Task: Add Zevia Watermelon Kidz Soda 6 Pack to the cart.
Action: Mouse moved to (16, 153)
Screenshot: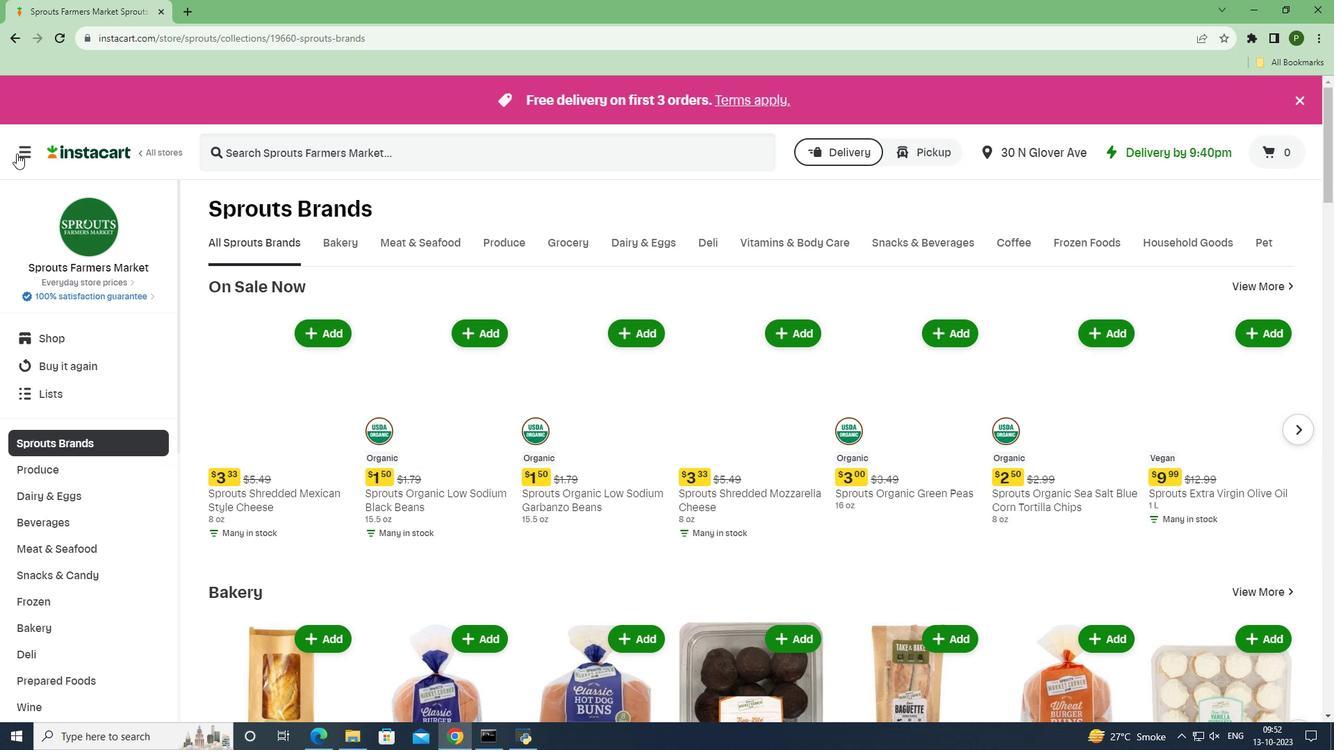 
Action: Mouse pressed left at (16, 153)
Screenshot: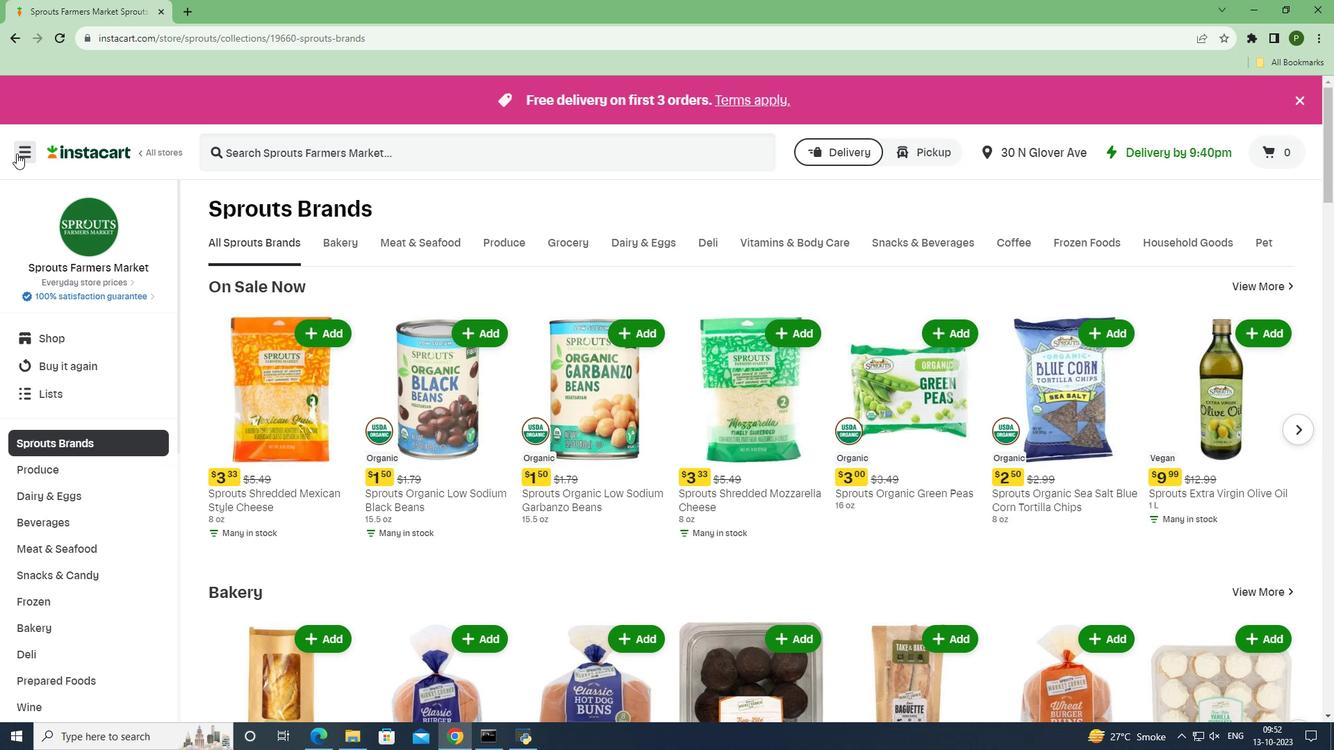
Action: Mouse moved to (53, 371)
Screenshot: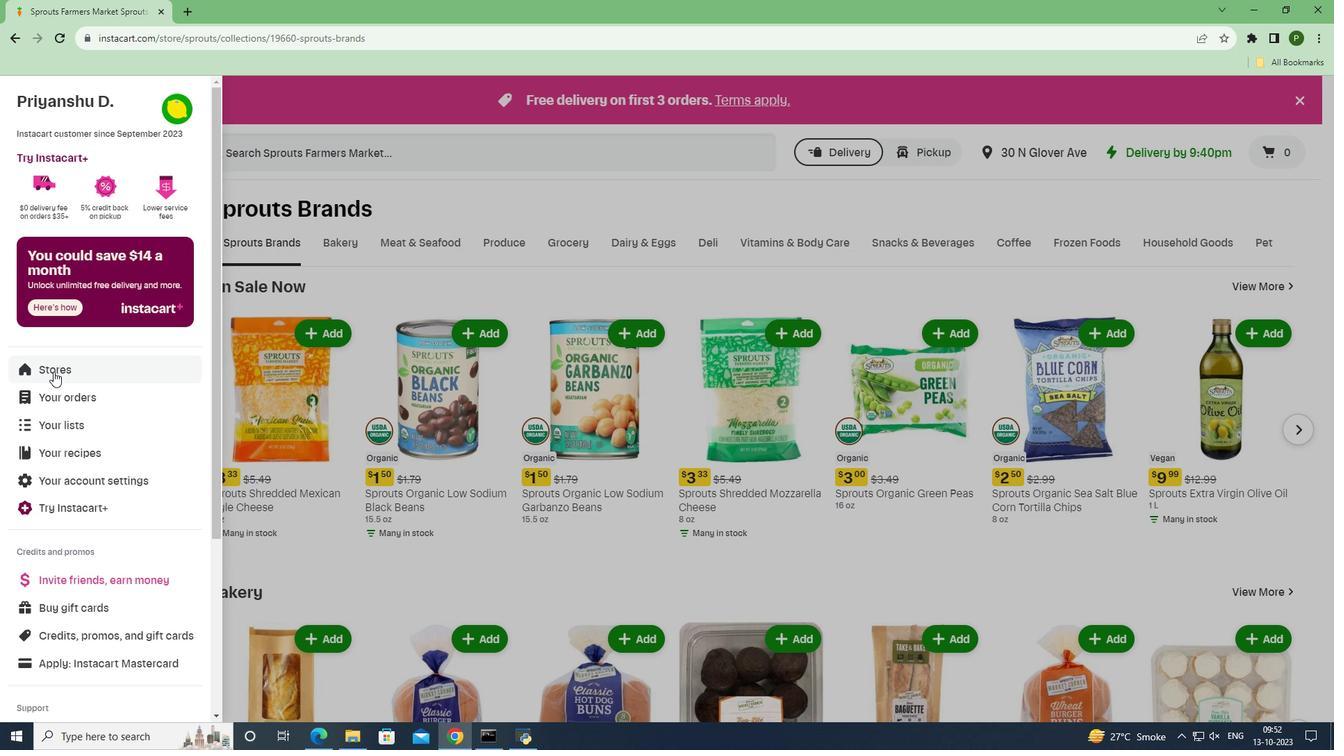 
Action: Mouse pressed left at (53, 371)
Screenshot: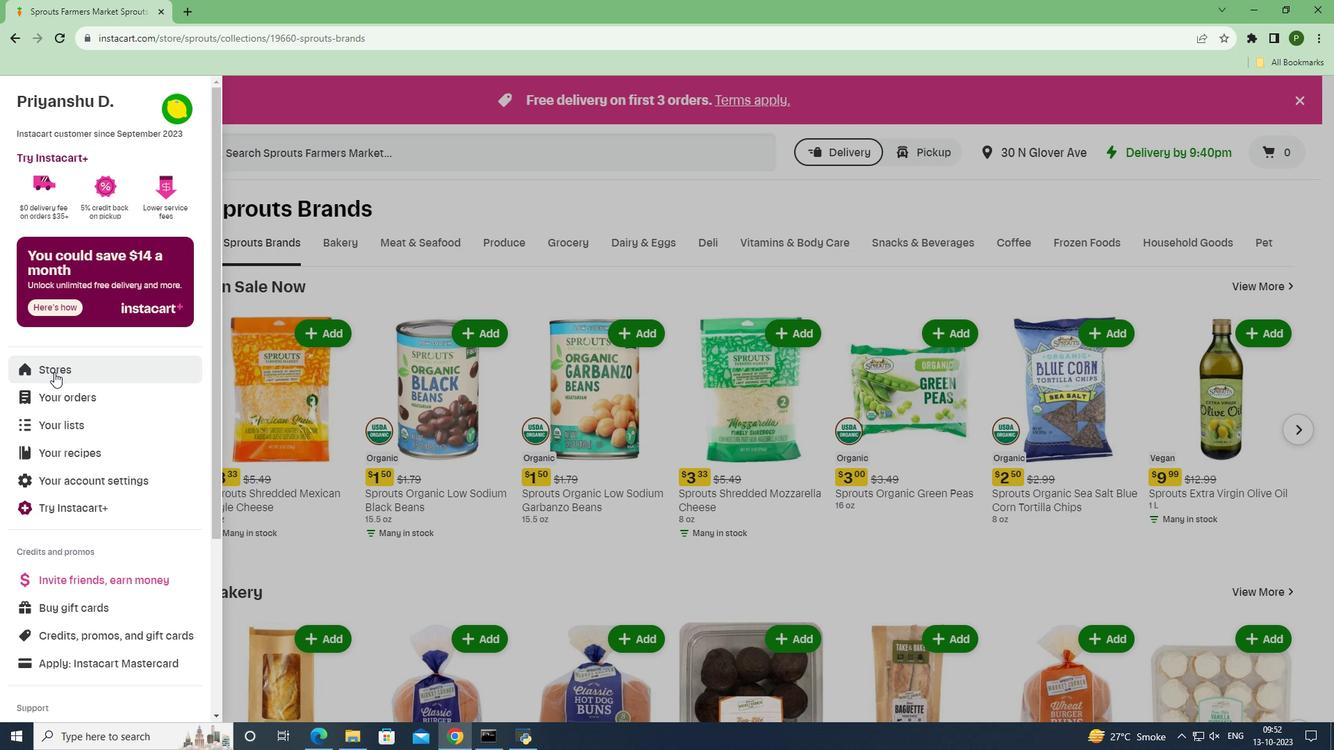 
Action: Mouse moved to (297, 166)
Screenshot: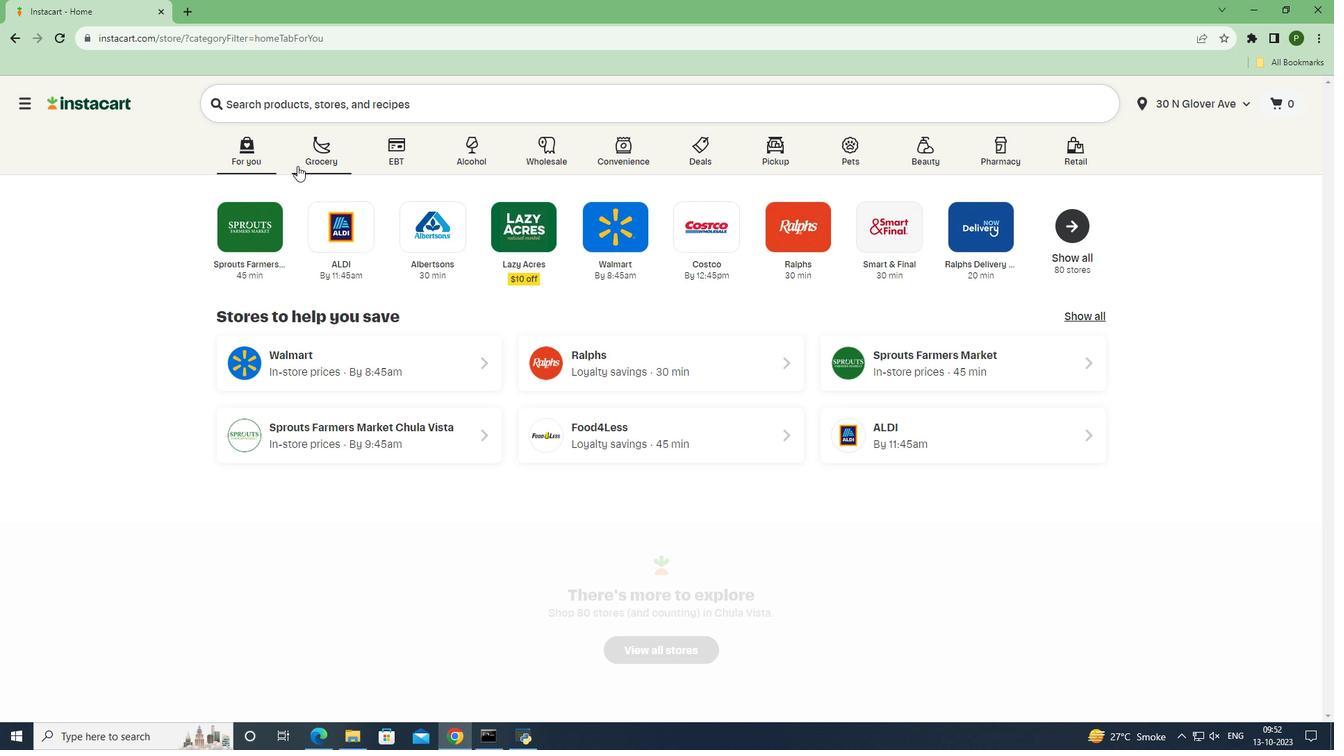 
Action: Mouse pressed left at (297, 166)
Screenshot: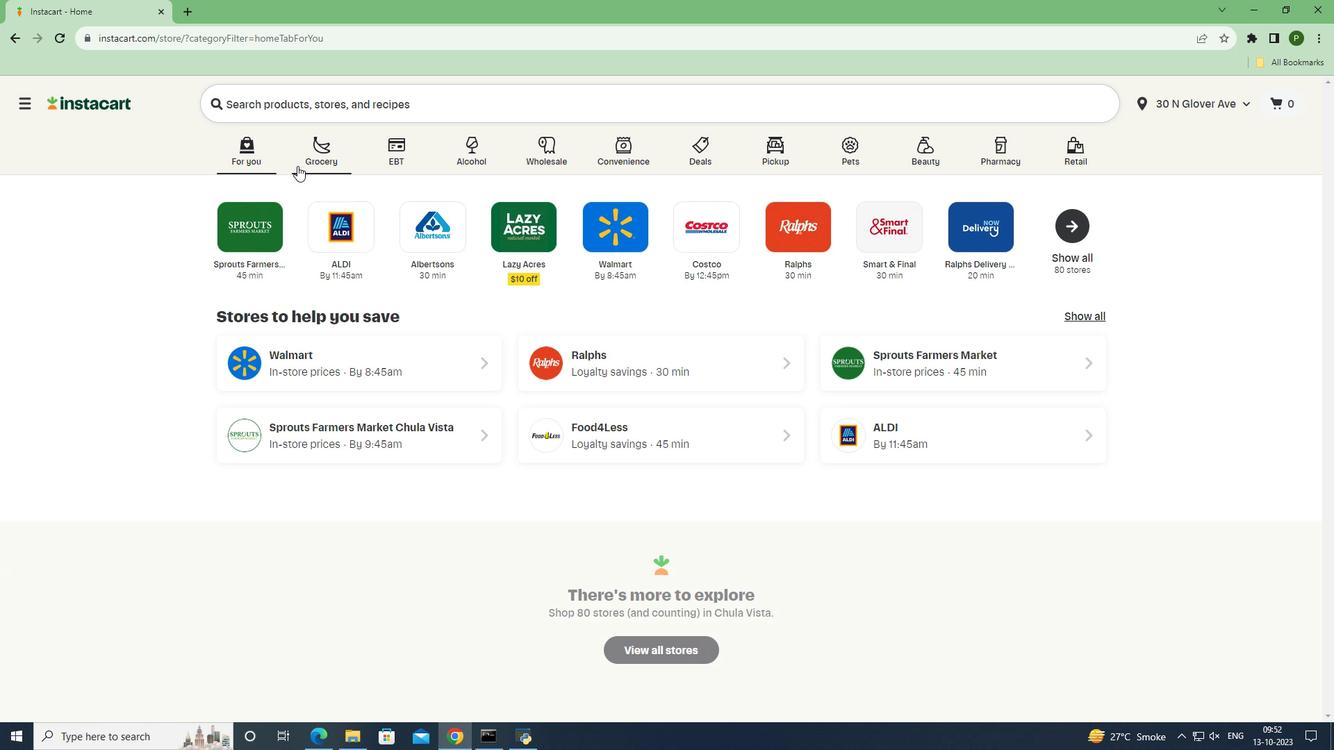 
Action: Mouse moved to (826, 307)
Screenshot: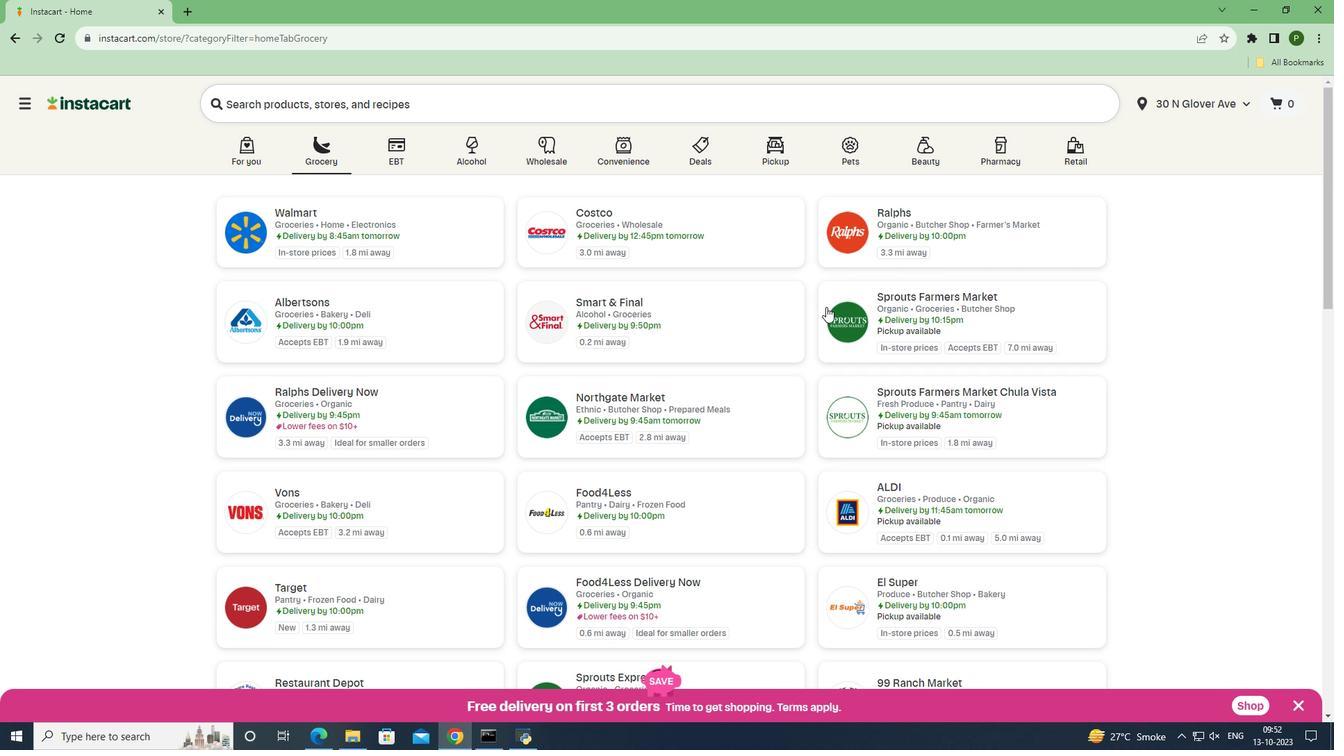 
Action: Mouse pressed left at (826, 307)
Screenshot: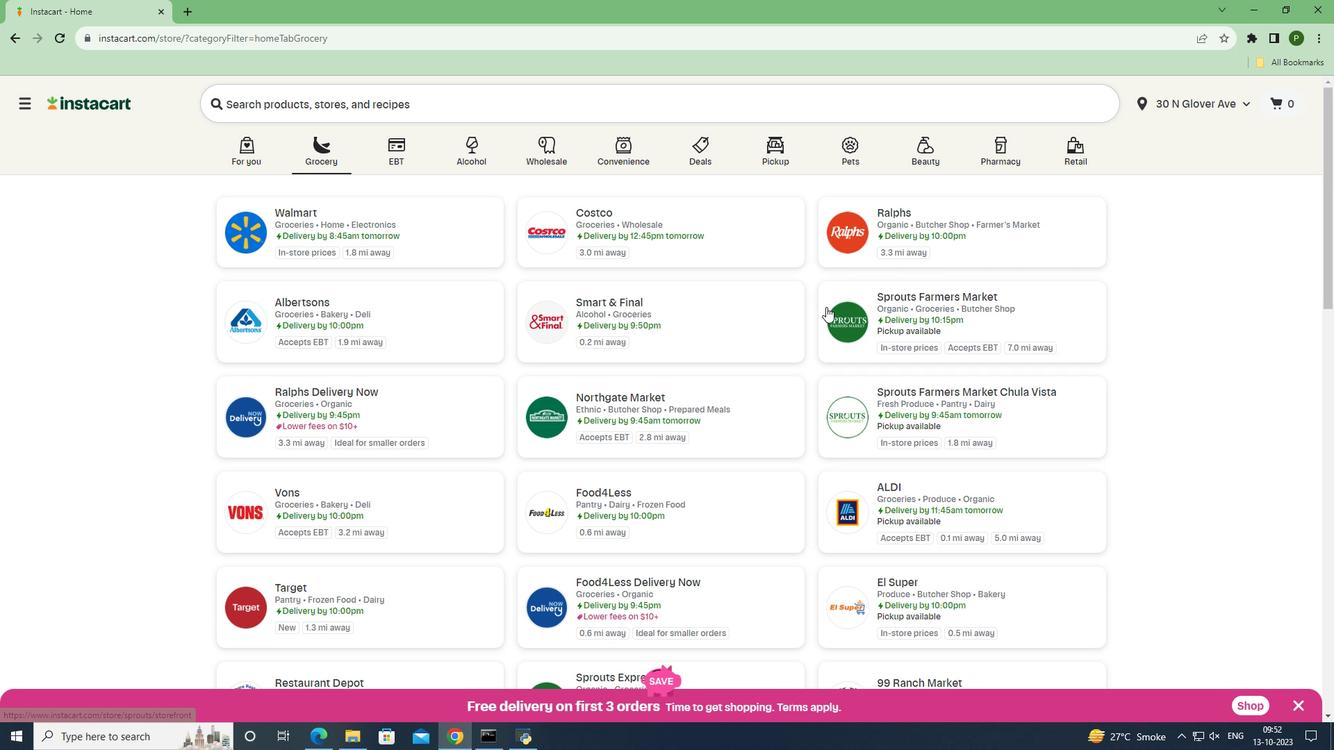 
Action: Mouse moved to (79, 533)
Screenshot: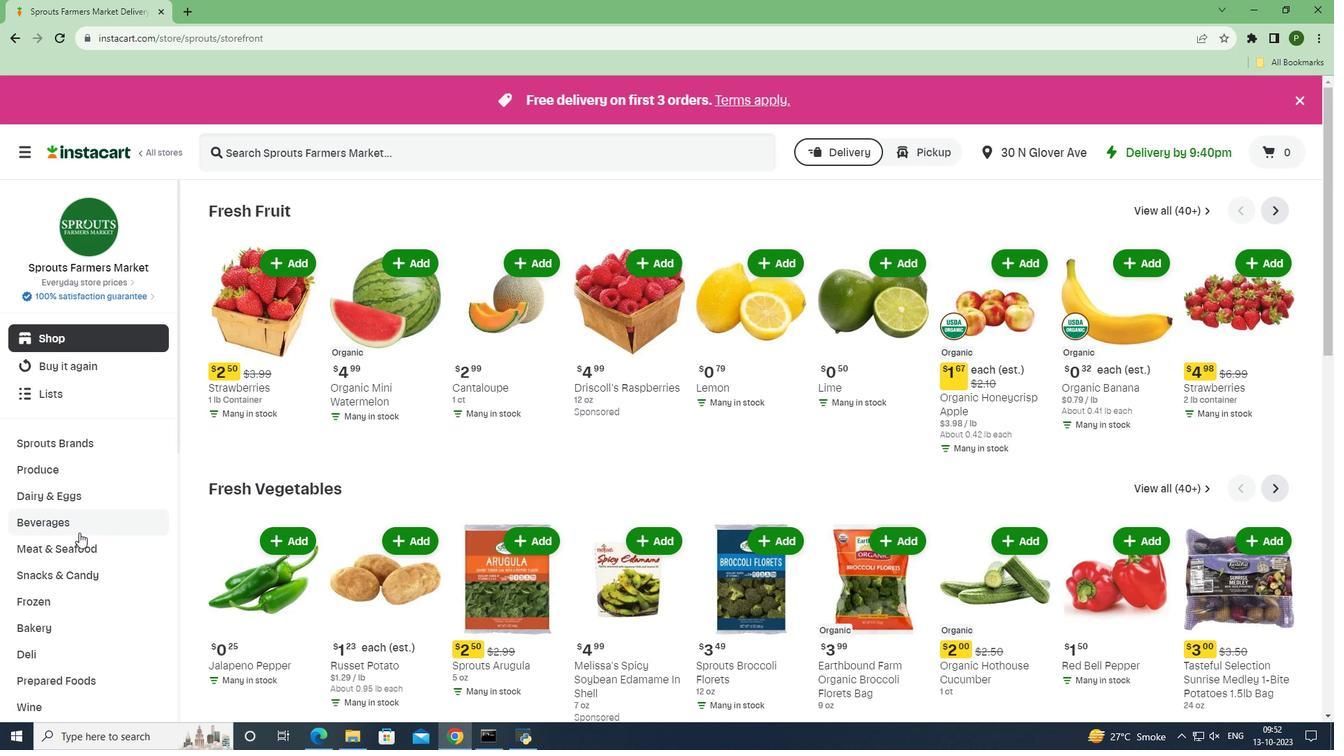 
Action: Mouse pressed left at (79, 533)
Screenshot: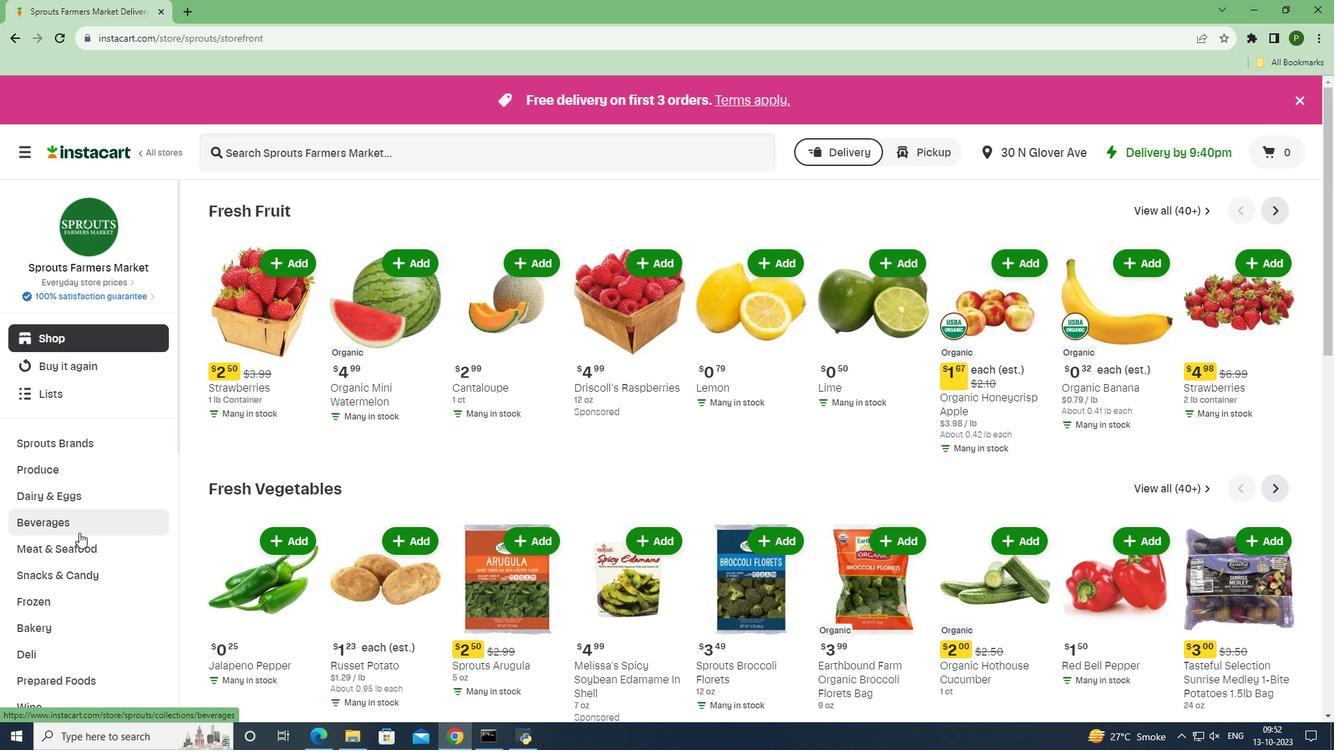 
Action: Mouse moved to (764, 246)
Screenshot: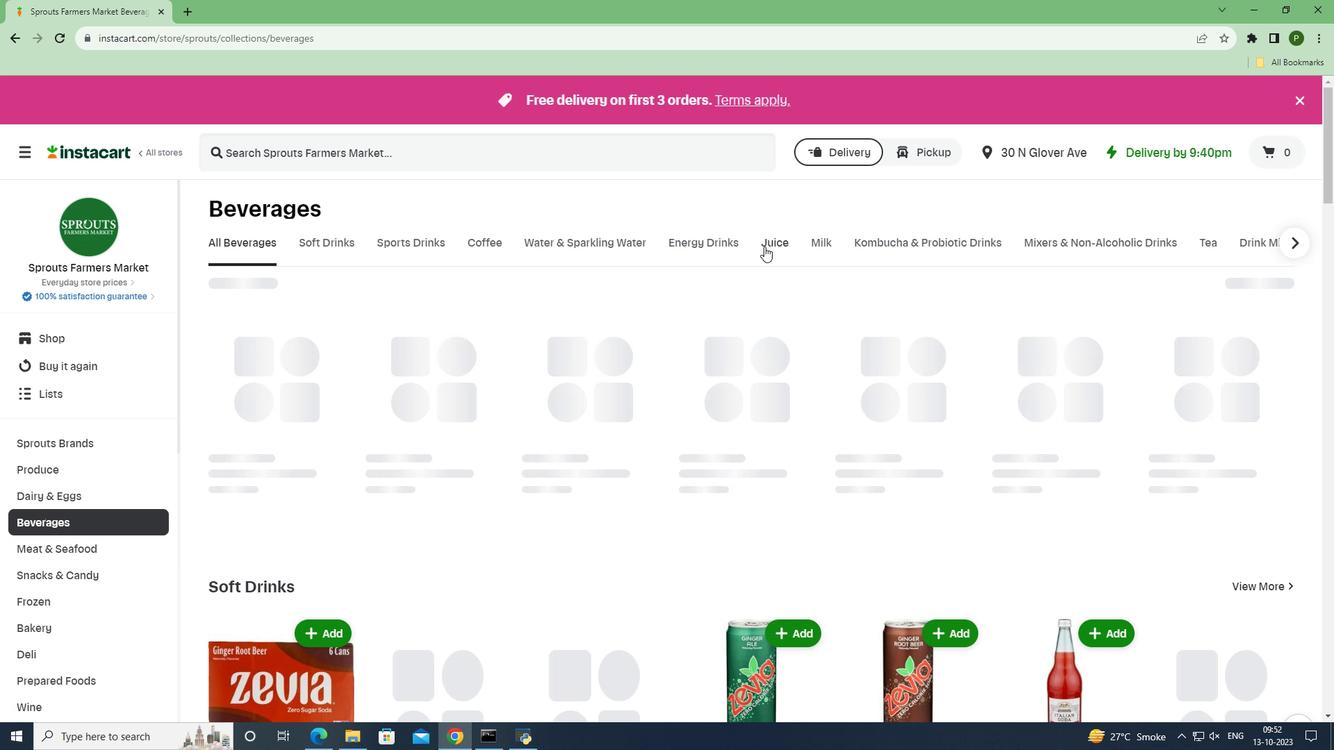 
Action: Mouse pressed left at (764, 246)
Screenshot: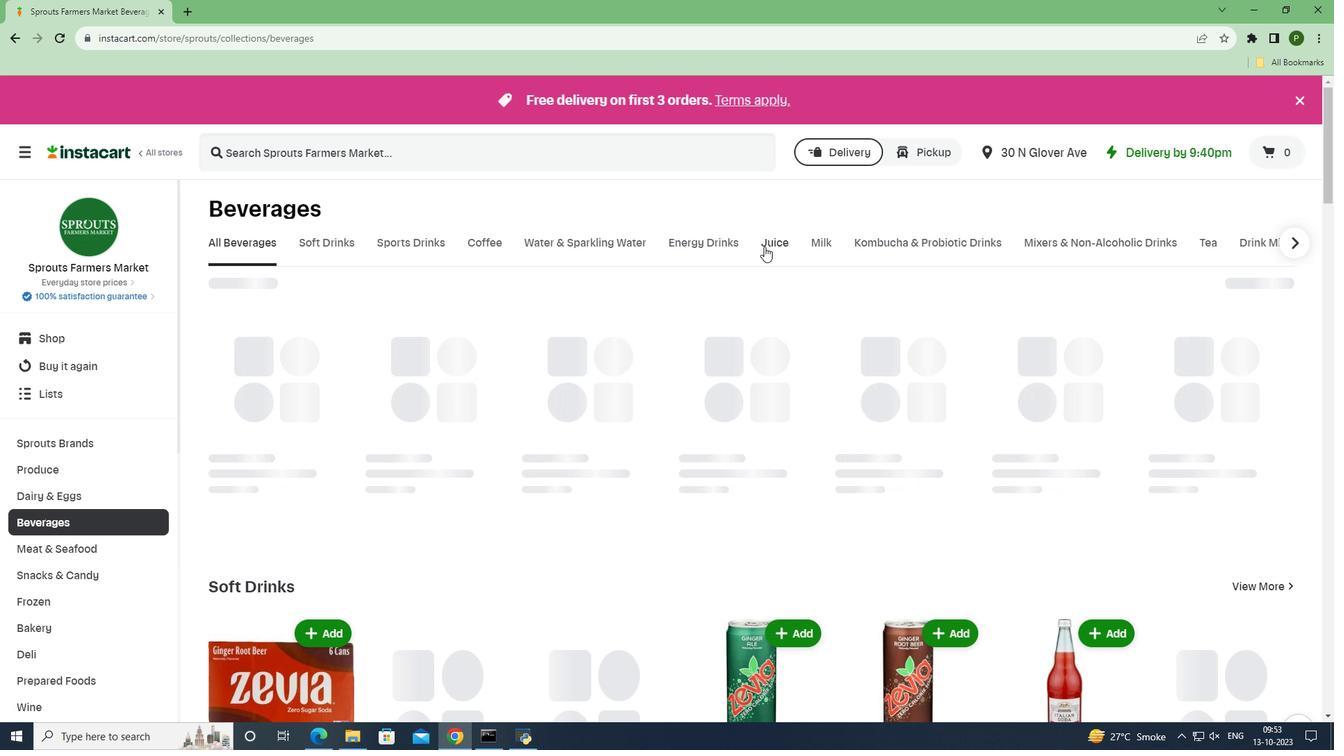 
Action: Mouse moved to (384, 157)
Screenshot: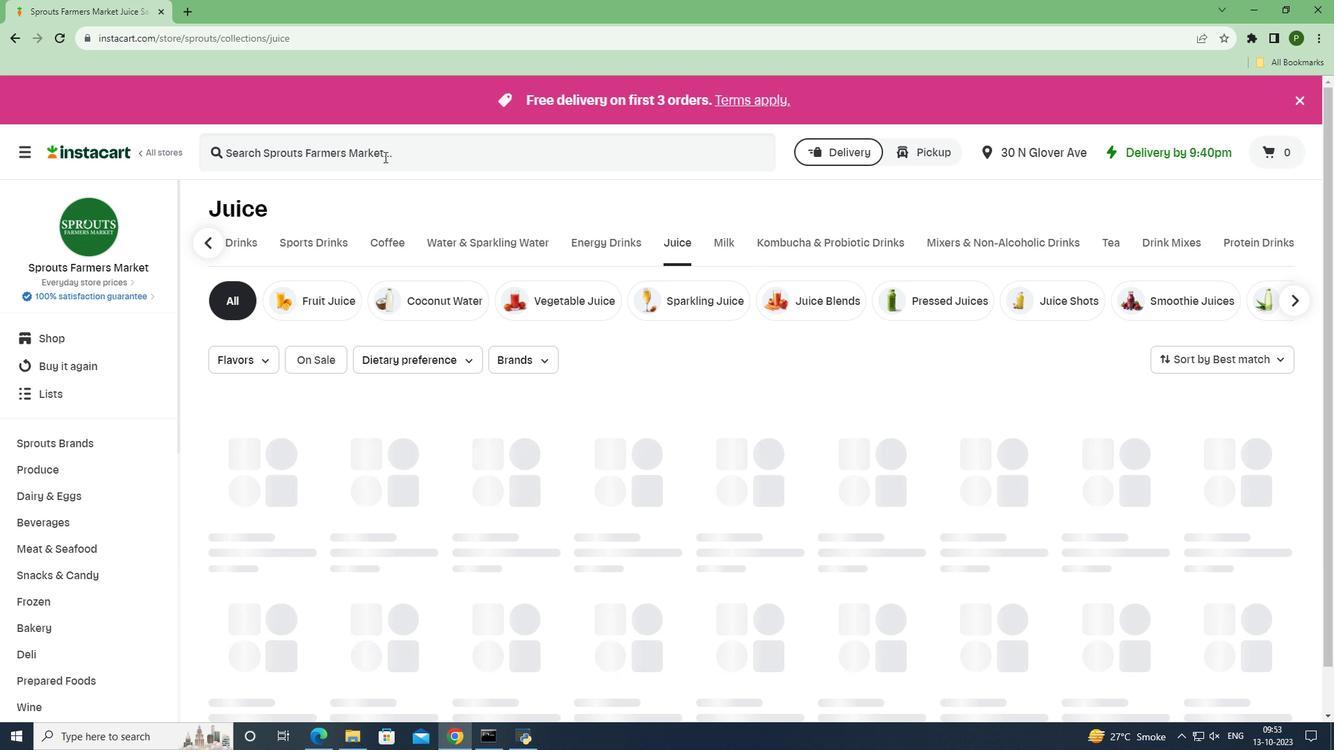 
Action: Mouse pressed left at (384, 157)
Screenshot: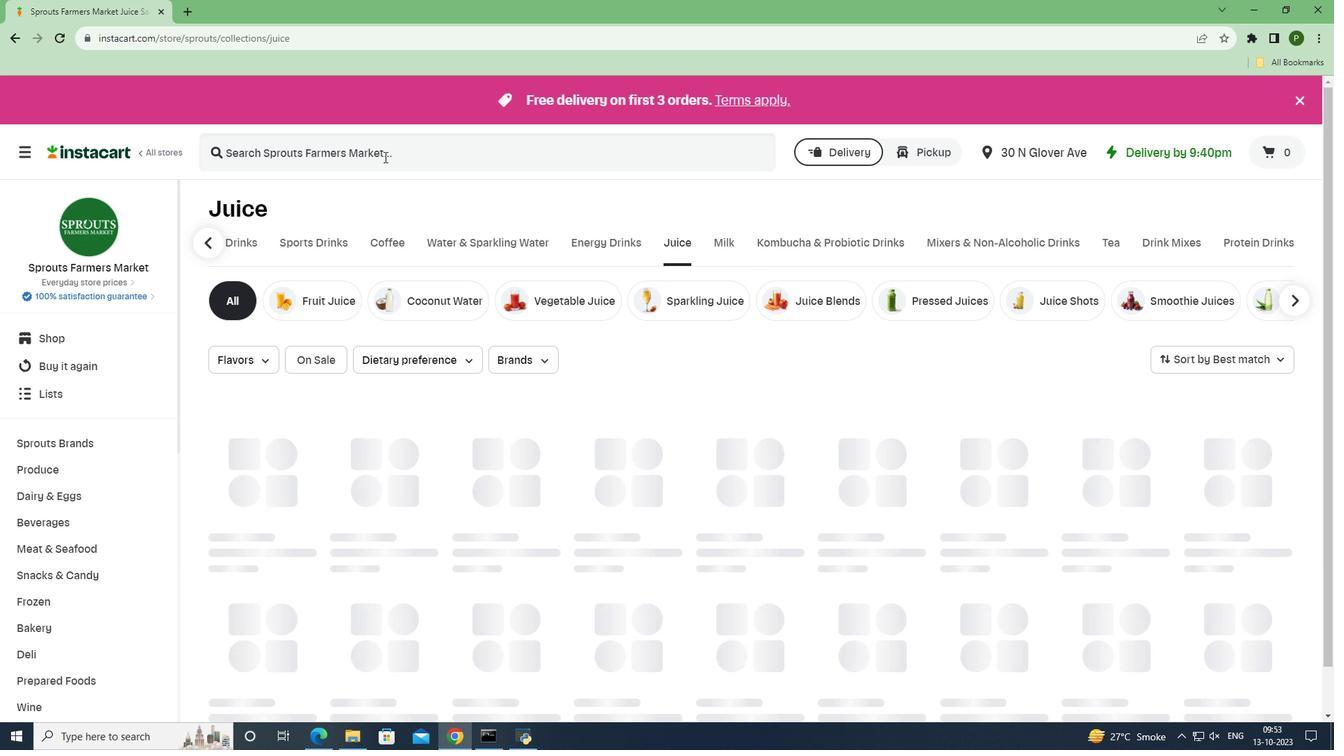 
Action: Key pressed <Key.caps_lock>Z<Key.caps_lock>evia<Key.space><Key.caps_lock>W<Key.caps_lock>atermelon<Key.space><Key.caps_lock>K<Key.caps_lock>idz<Key.space><Key.caps_lock>D<Key.backspace>S<Key.caps_lock>oda<Key.space>6<Key.space><Key.caps_lock>P<Key.caps_lock>ack<Key.space><Key.enter>
Screenshot: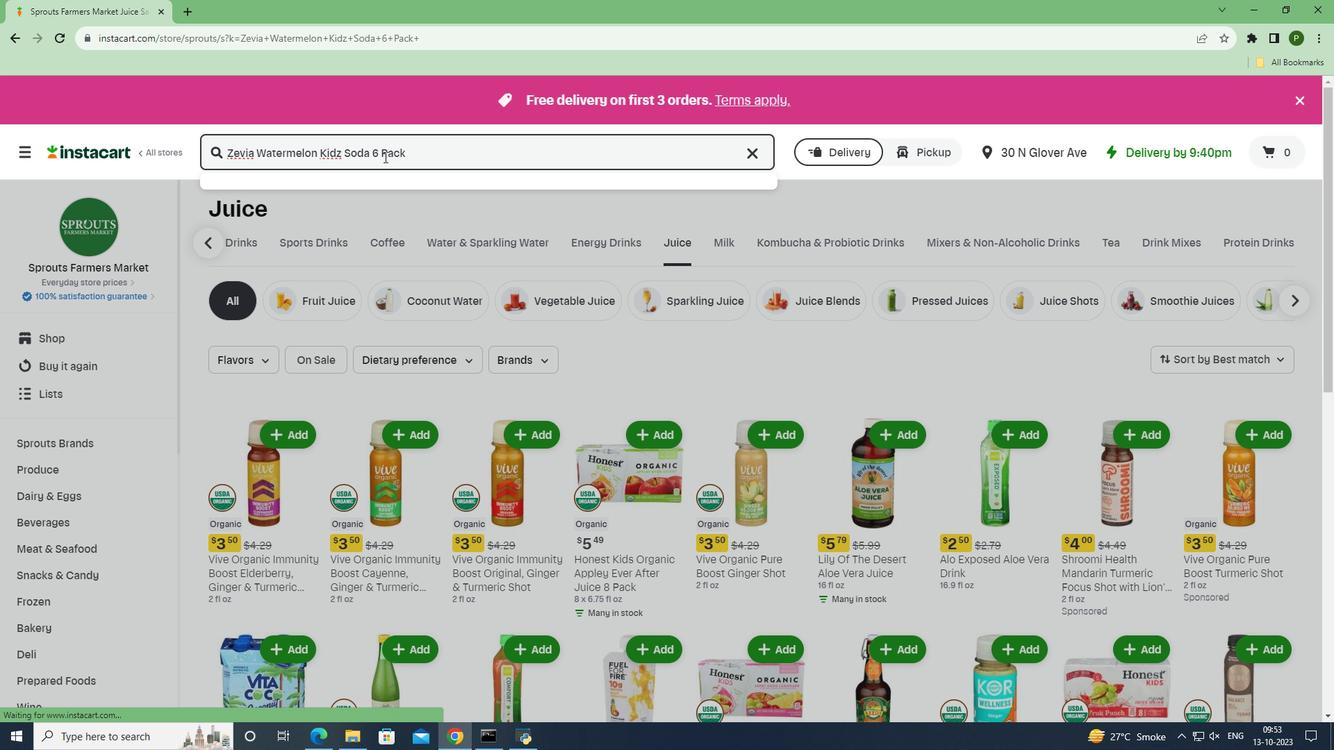 
Action: Mouse moved to (388, 292)
Screenshot: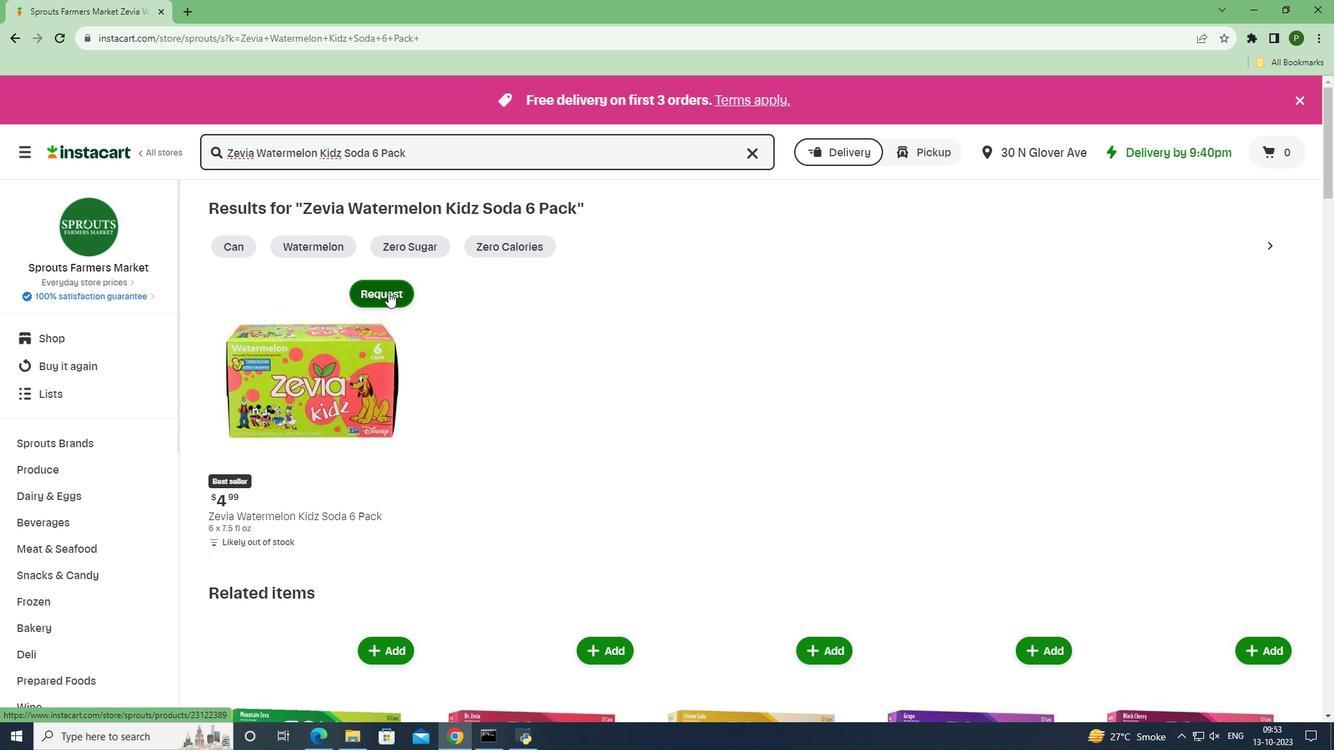 
Action: Mouse pressed left at (388, 292)
Screenshot: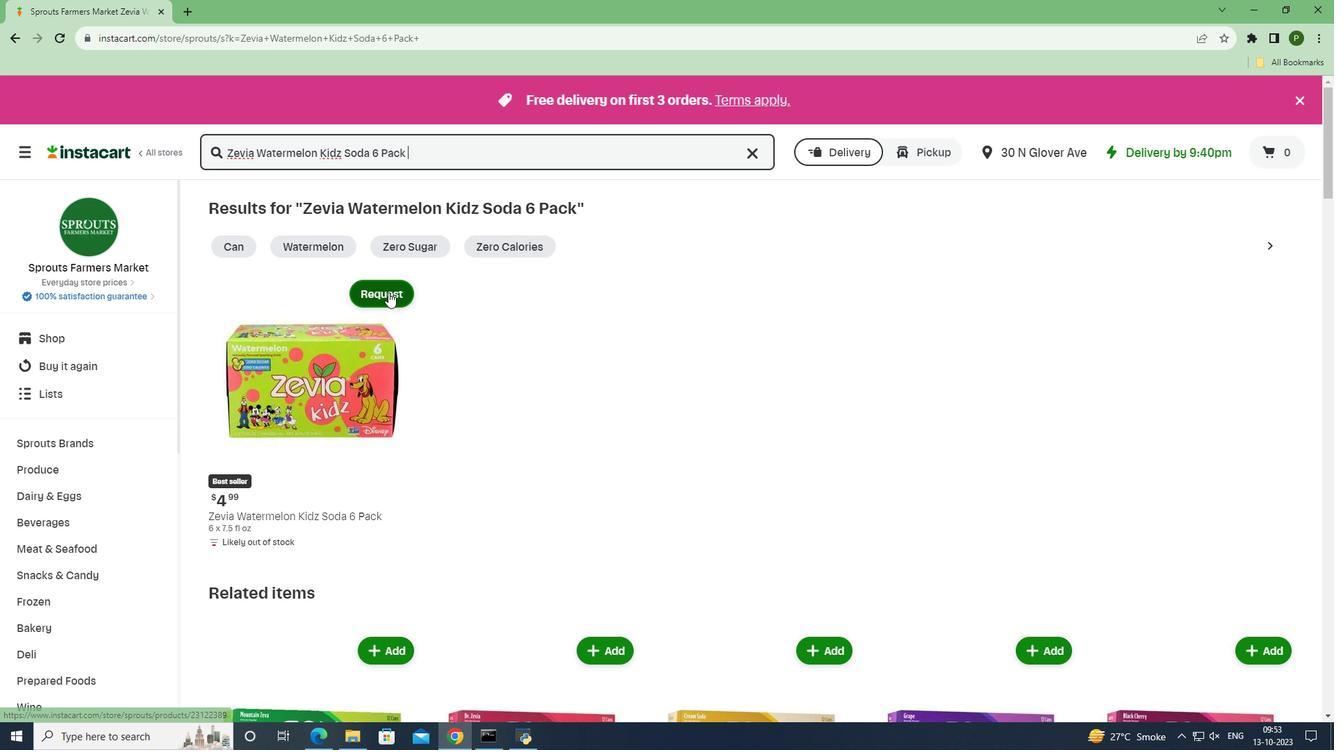 
Action: Mouse moved to (639, 573)
Screenshot: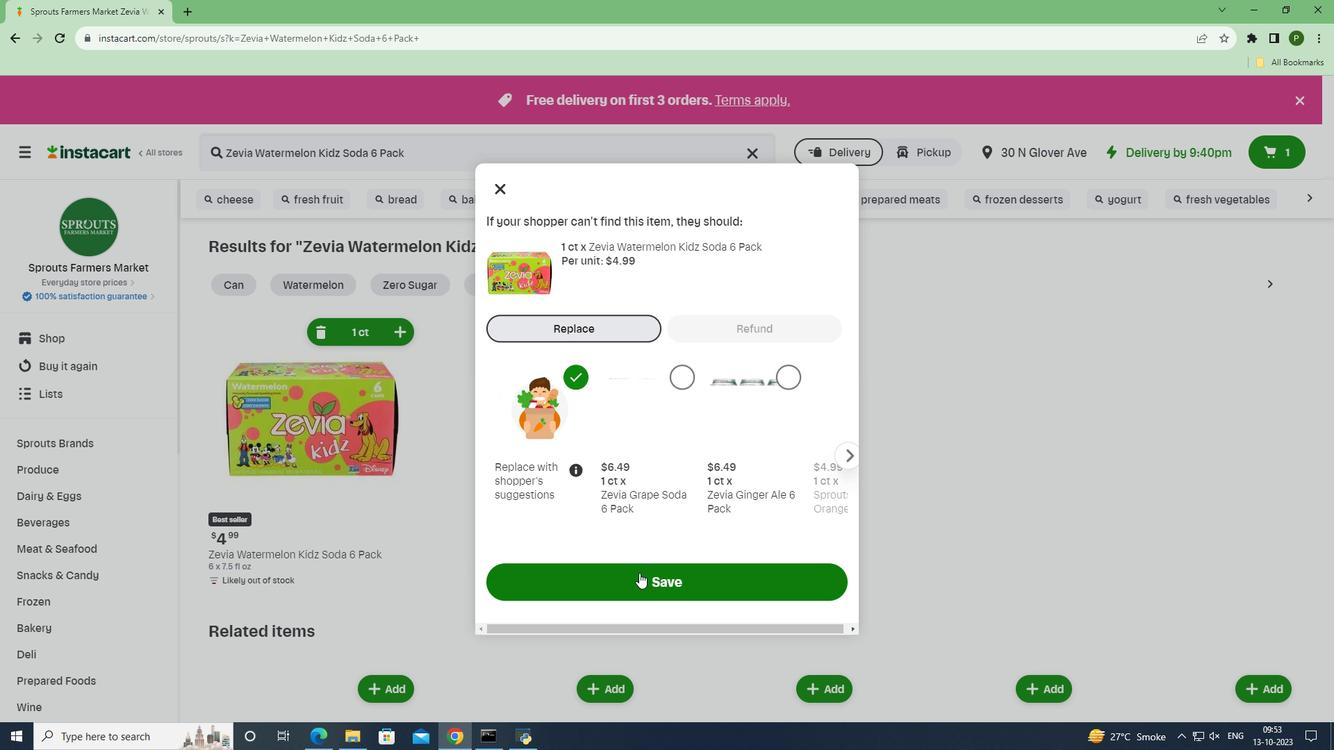 
Action: Mouse pressed left at (639, 573)
Screenshot: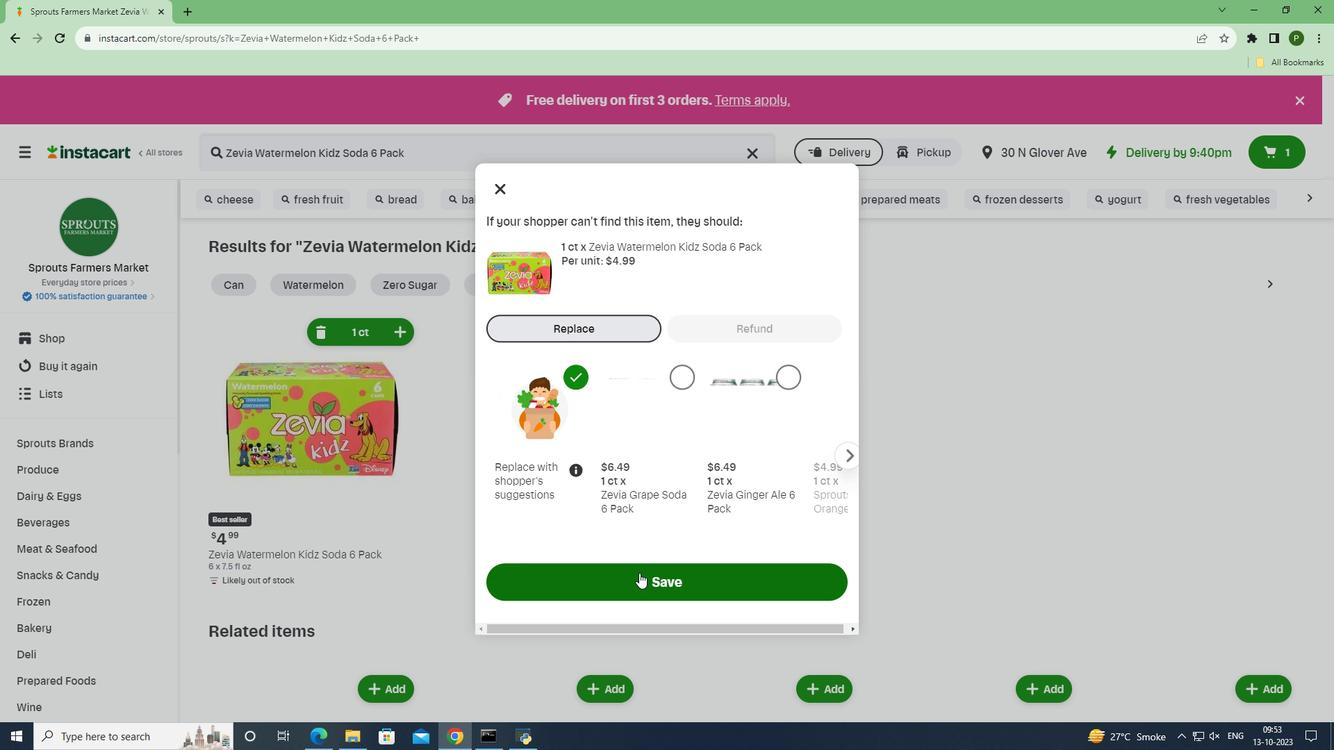 
